 Task: Create a due date automation trigger when advanced on, on the tuesday of the week before a card is due add content with a name not containing resume at 11:00 AM.
Action: Mouse moved to (910, 152)
Screenshot: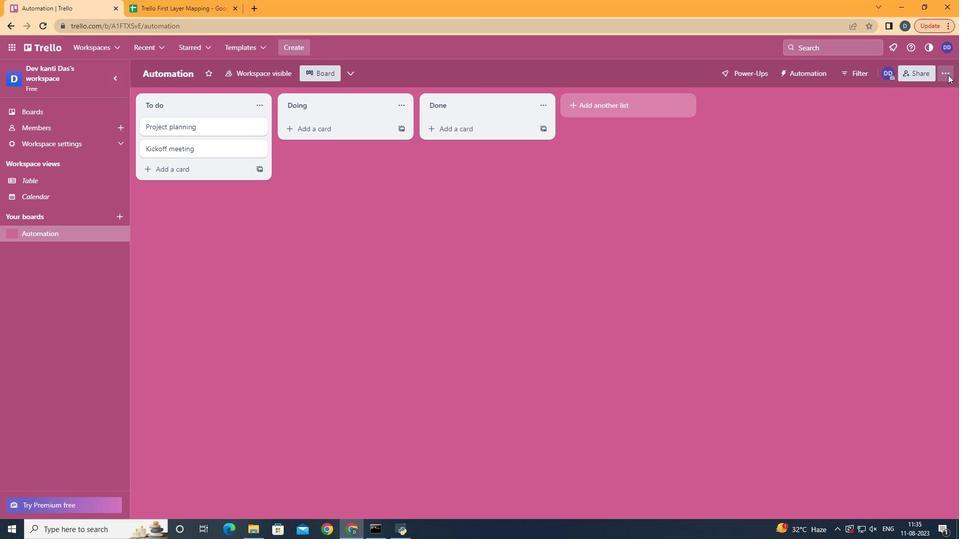 
Action: Mouse pressed left at (910, 152)
Screenshot: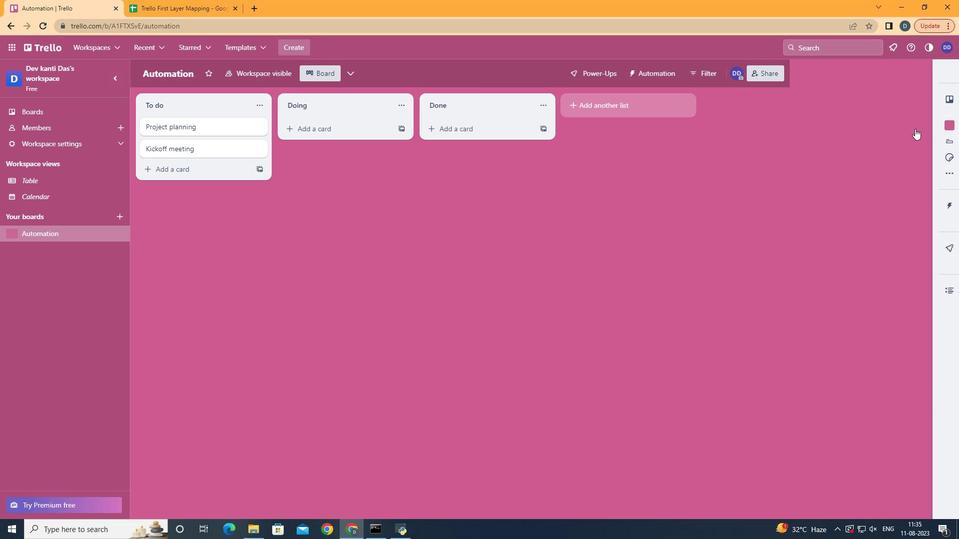 
Action: Mouse moved to (844, 251)
Screenshot: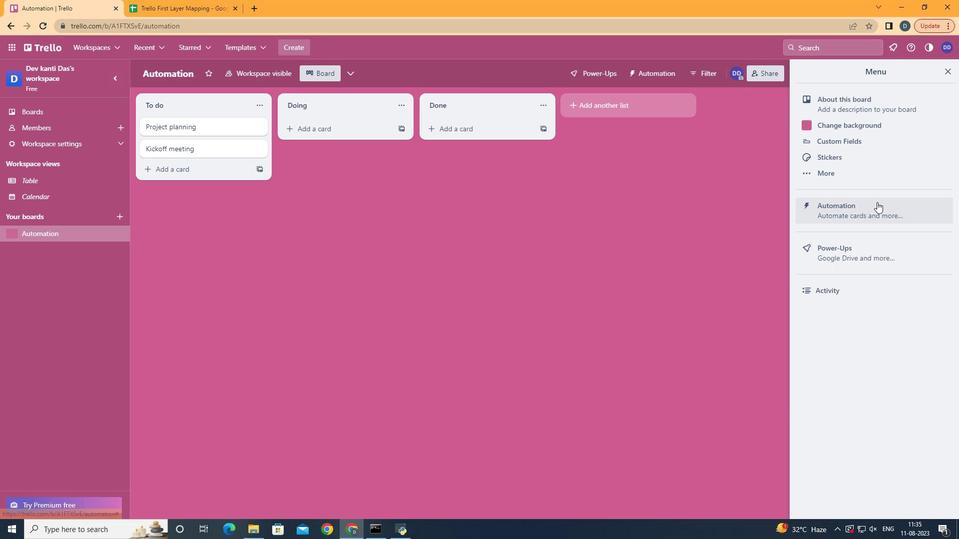 
Action: Mouse pressed left at (844, 251)
Screenshot: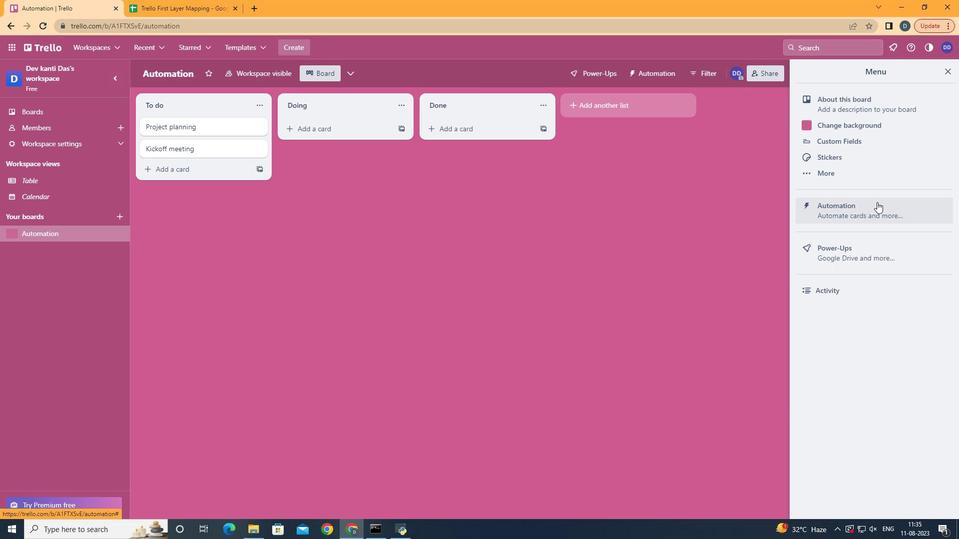 
Action: Mouse moved to (194, 253)
Screenshot: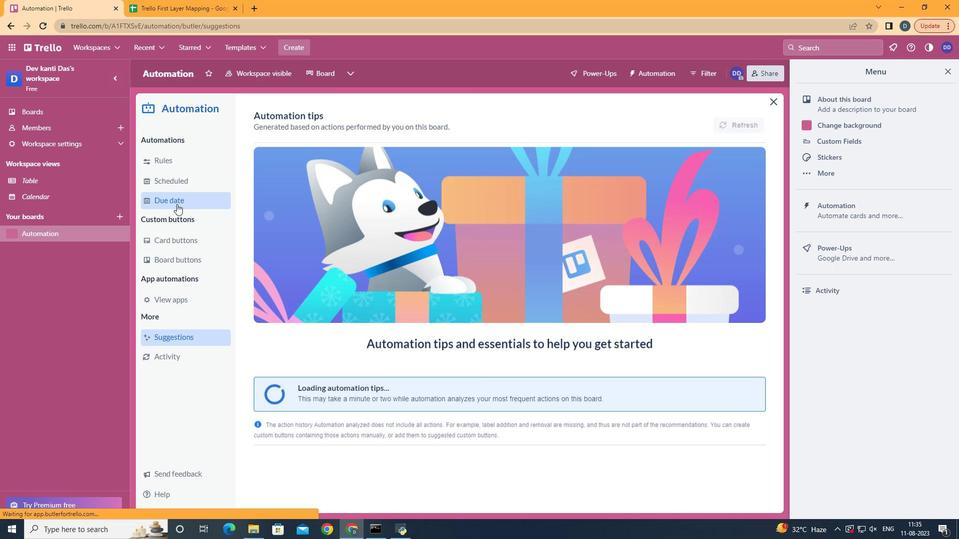 
Action: Mouse pressed left at (194, 253)
Screenshot: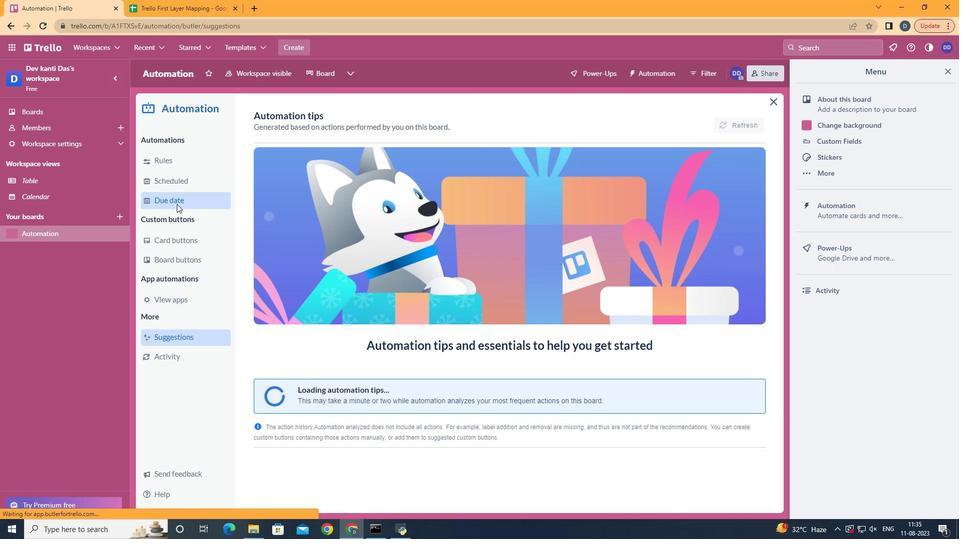 
Action: Mouse moved to (680, 185)
Screenshot: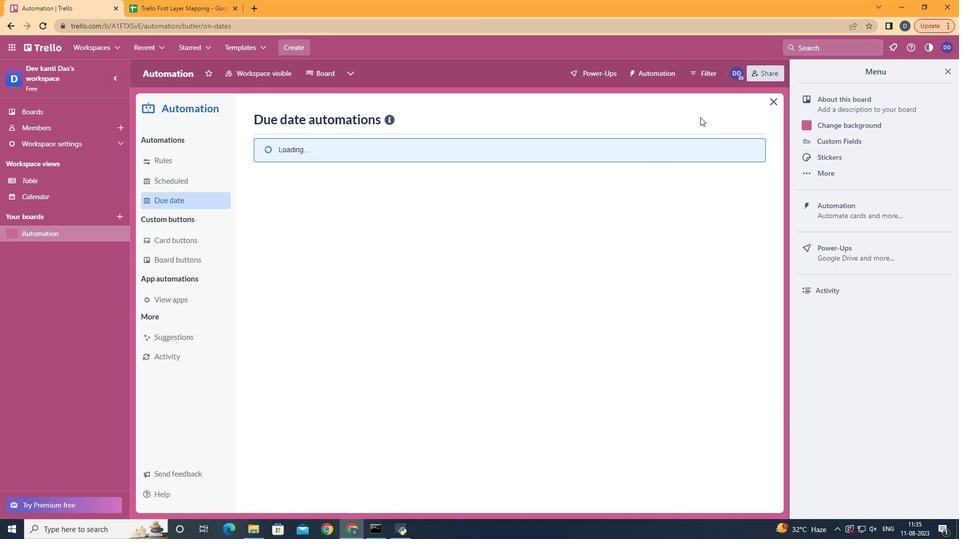 
Action: Mouse pressed left at (680, 185)
Screenshot: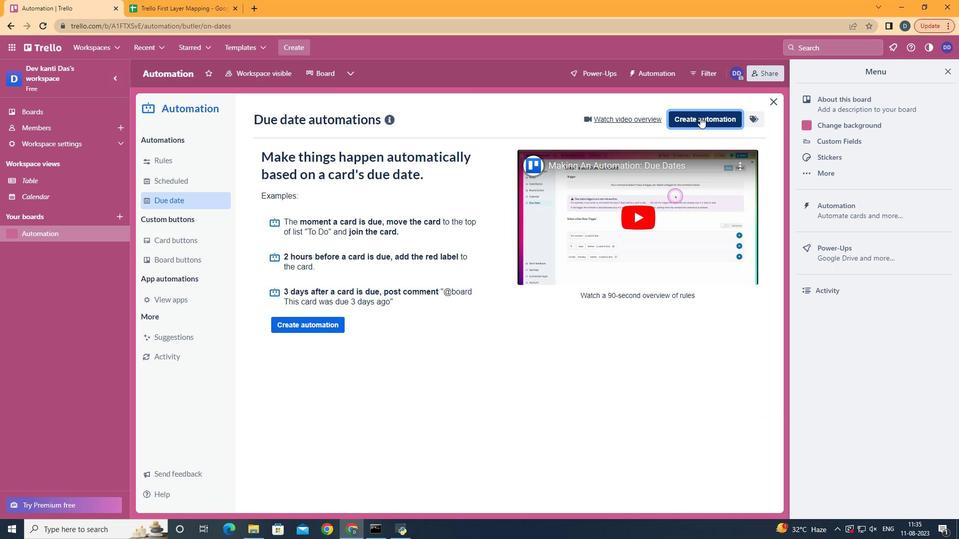
Action: Mouse moved to (543, 266)
Screenshot: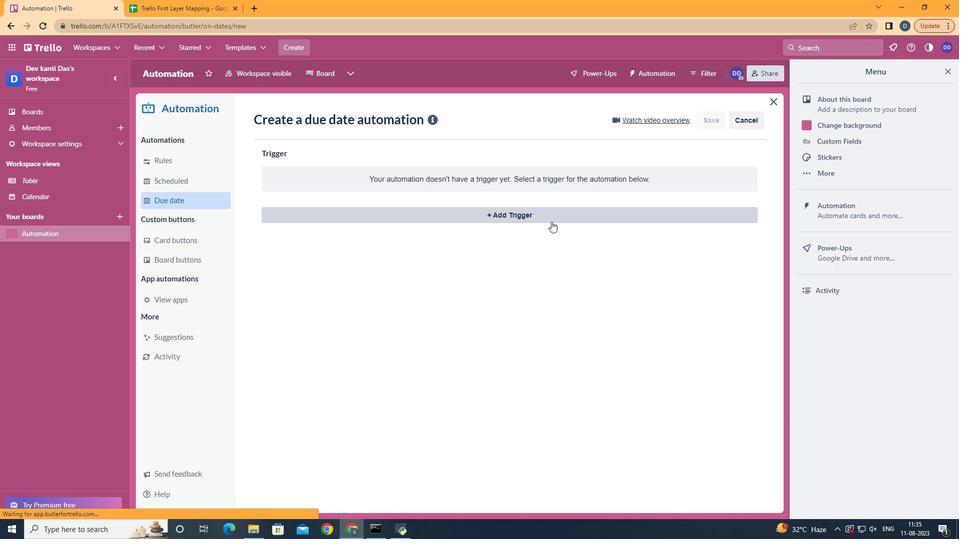 
Action: Mouse pressed left at (543, 266)
Screenshot: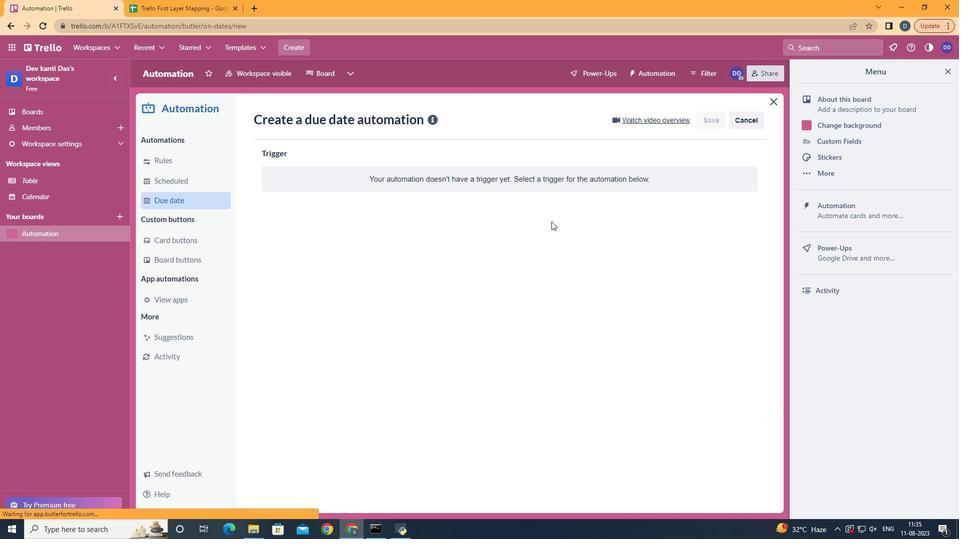 
Action: Mouse moved to (336, 315)
Screenshot: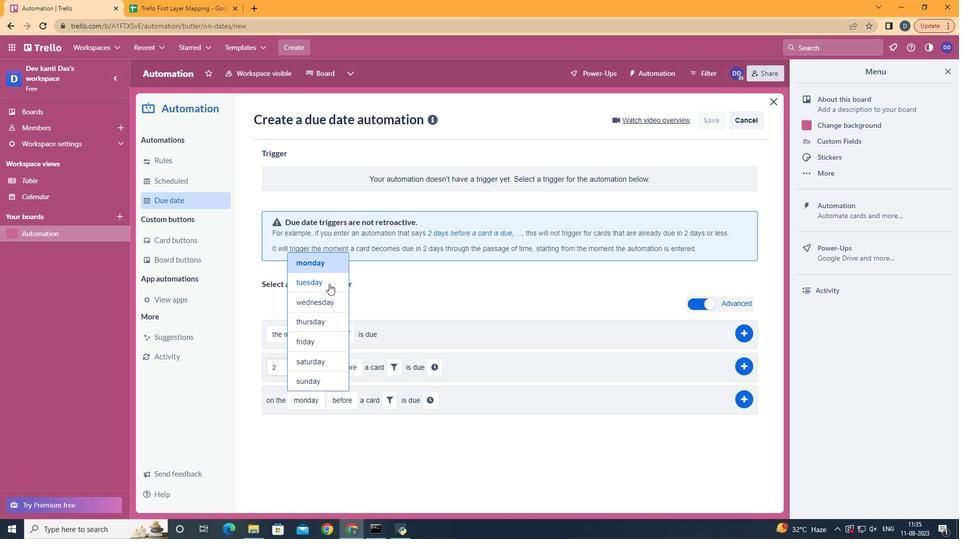 
Action: Mouse pressed left at (336, 315)
Screenshot: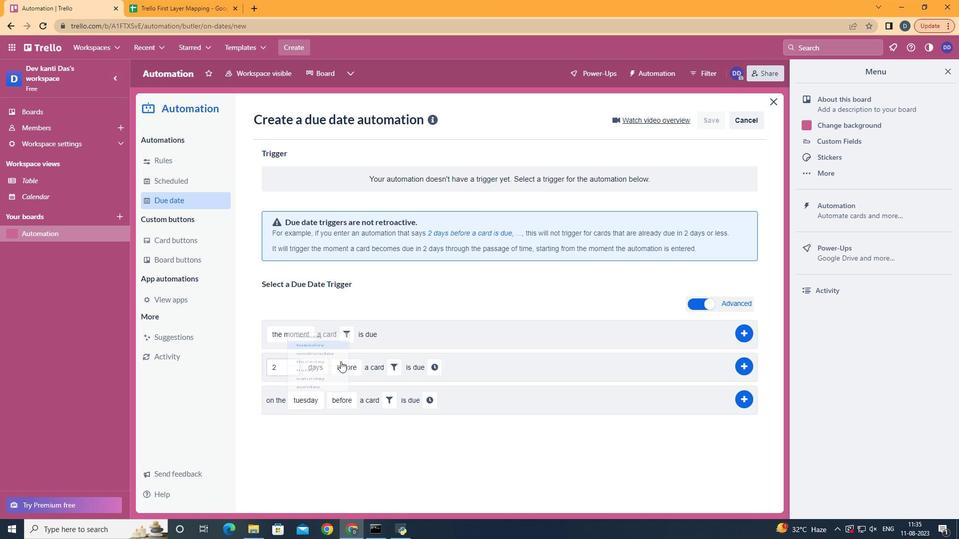 
Action: Mouse moved to (357, 470)
Screenshot: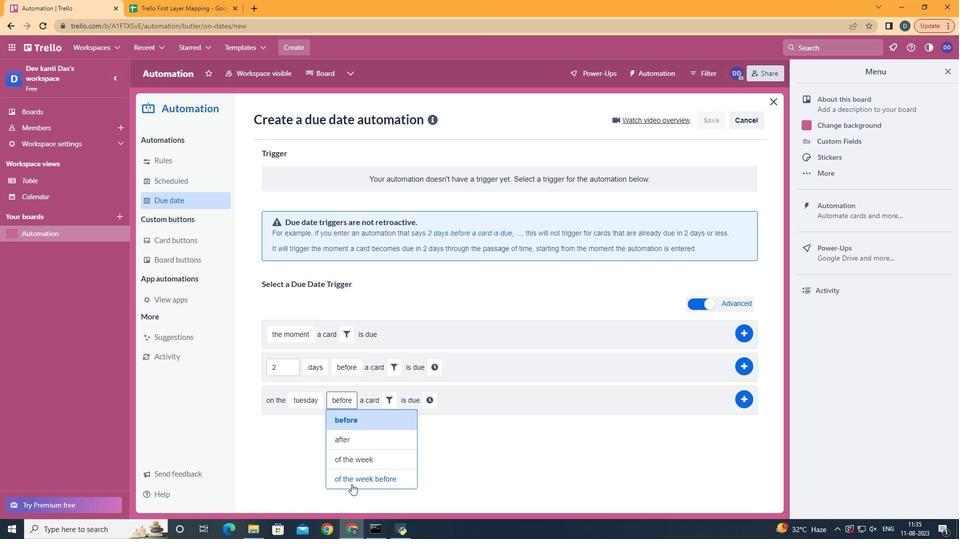 
Action: Mouse pressed left at (357, 470)
Screenshot: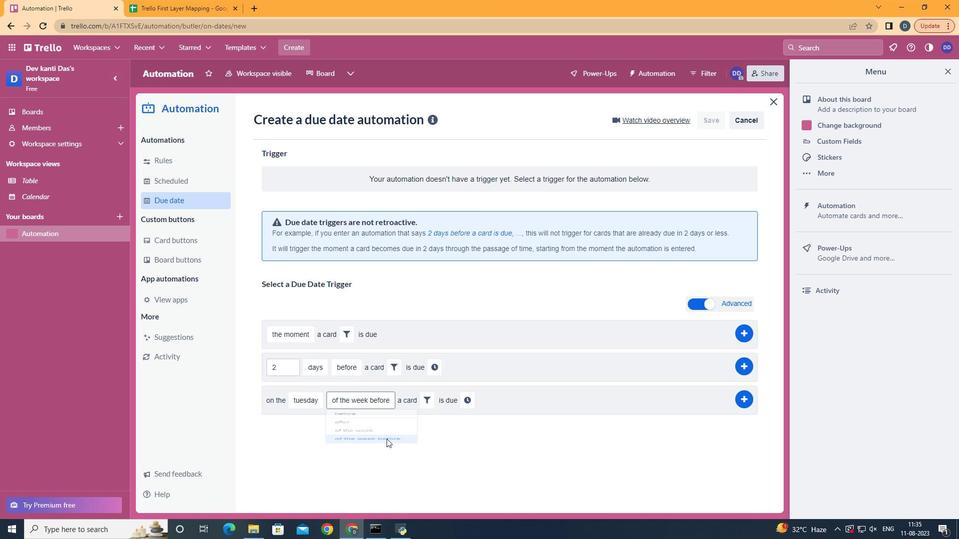 
Action: Mouse moved to (432, 403)
Screenshot: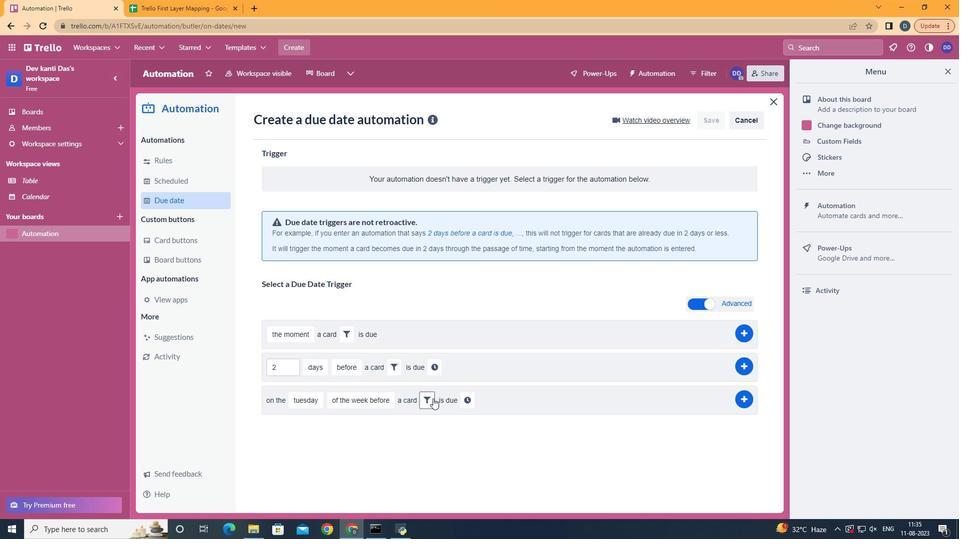 
Action: Mouse pressed left at (432, 403)
Screenshot: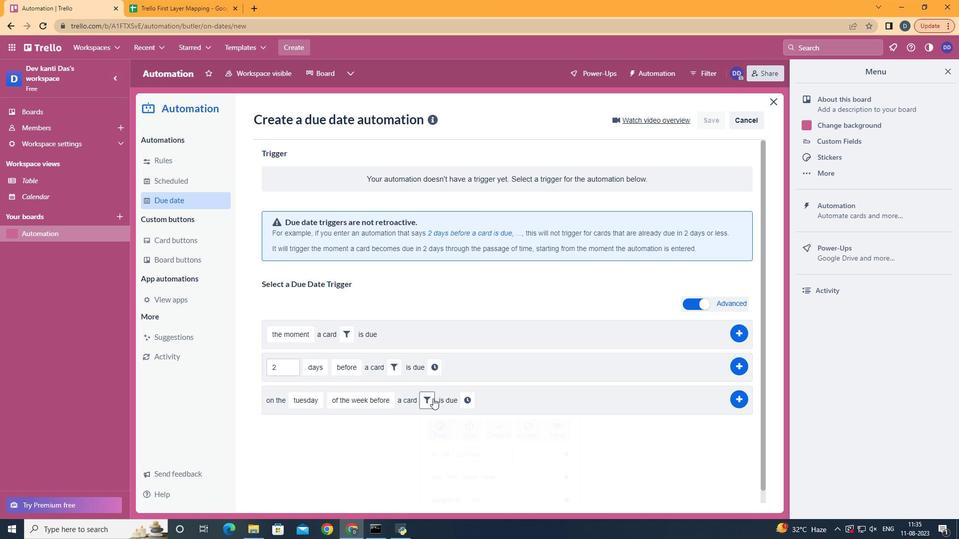 
Action: Mouse moved to (542, 427)
Screenshot: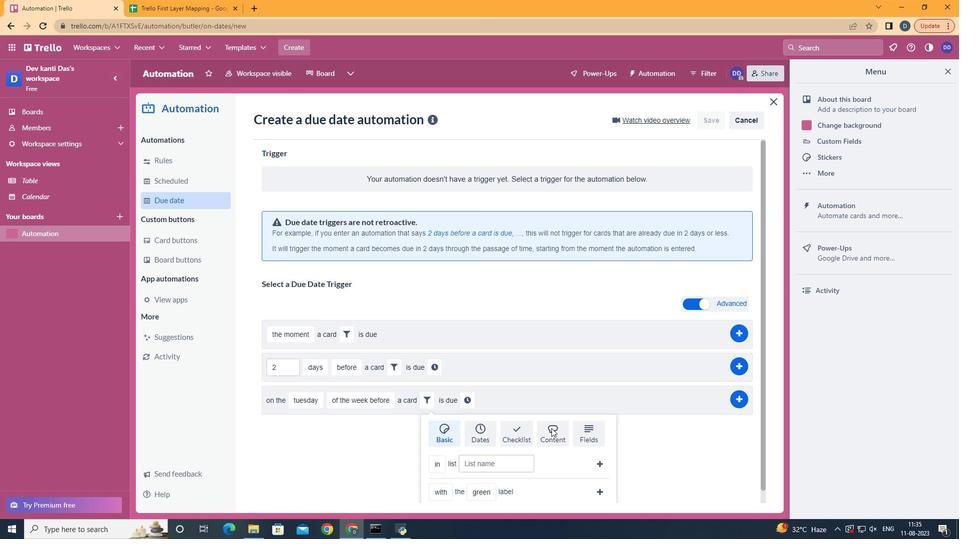 
Action: Mouse pressed left at (542, 427)
Screenshot: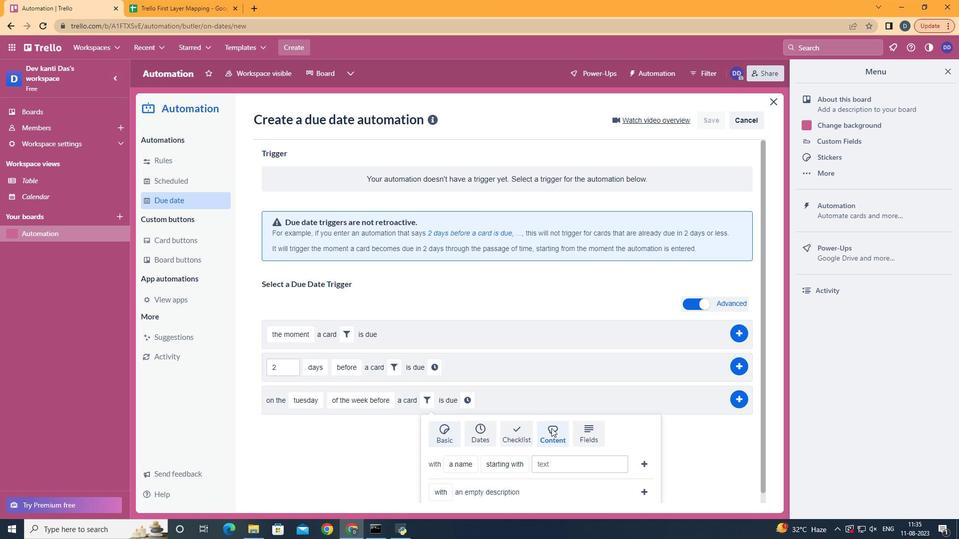 
Action: Mouse moved to (515, 439)
Screenshot: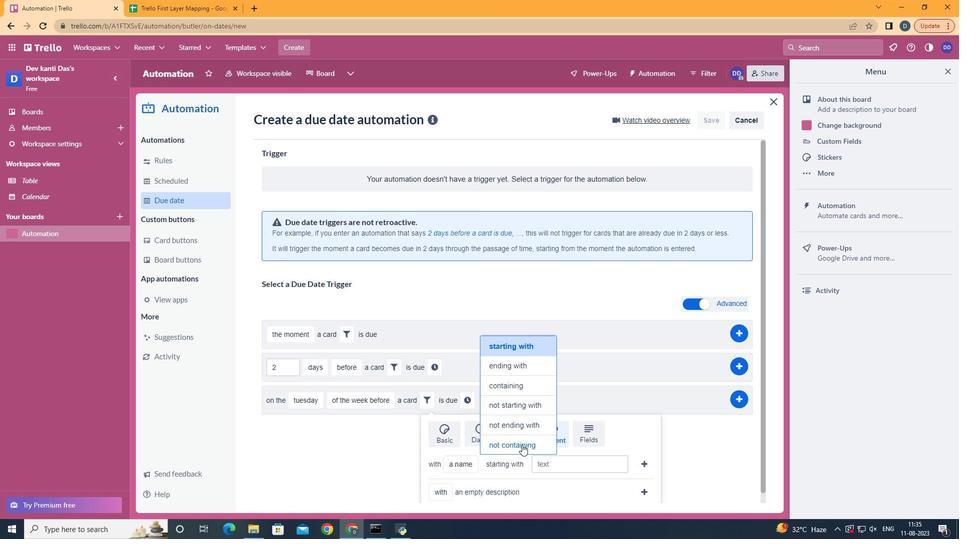 
Action: Mouse pressed left at (515, 439)
Screenshot: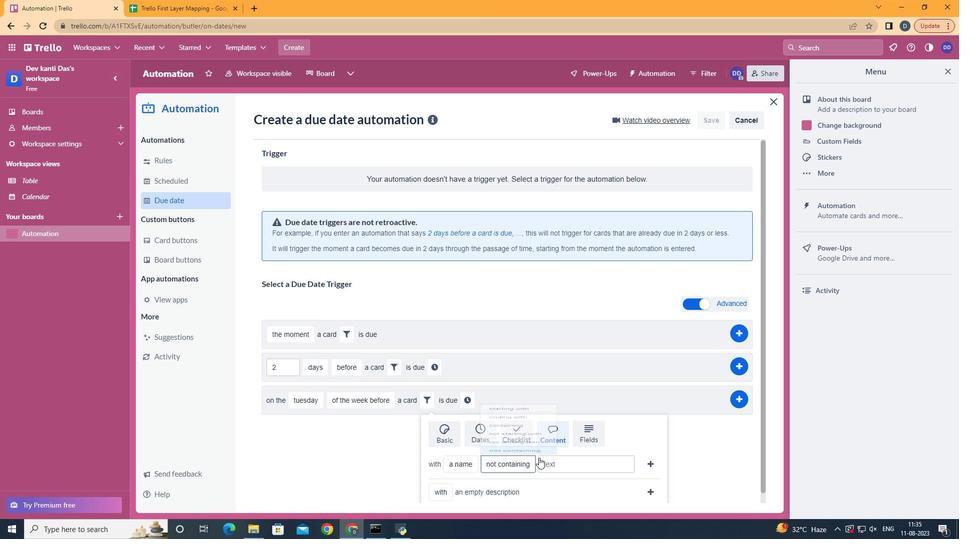 
Action: Mouse moved to (570, 465)
Screenshot: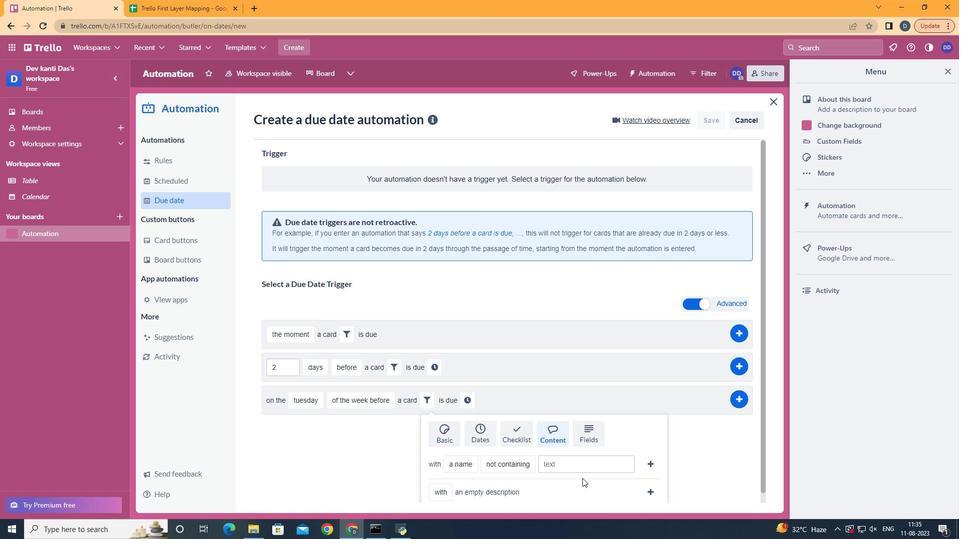 
Action: Mouse pressed left at (570, 465)
Screenshot: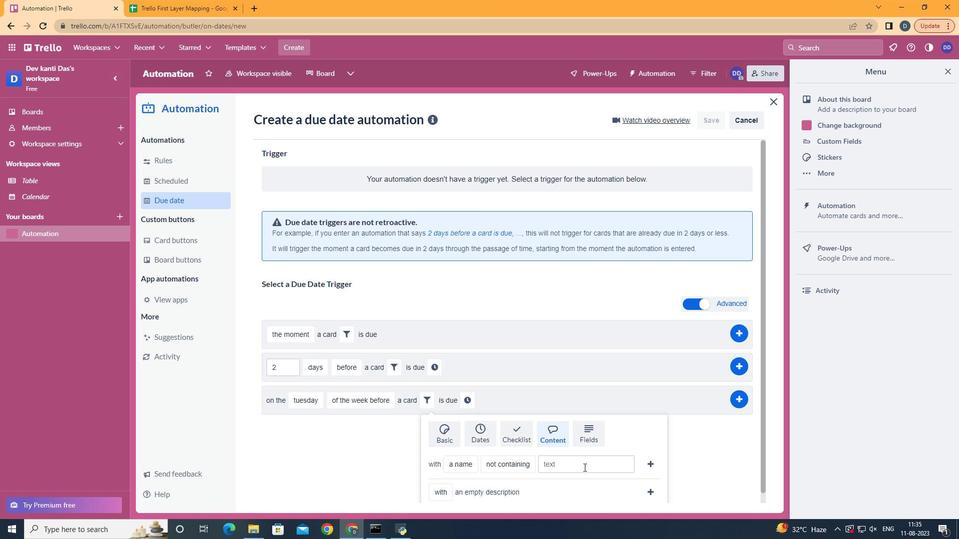 
Action: Mouse moved to (572, 457)
Screenshot: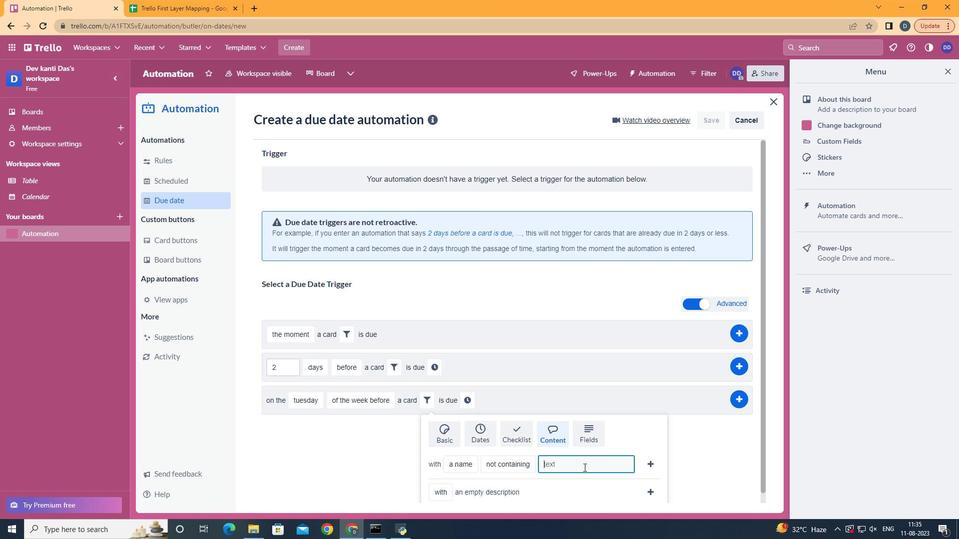 
Action: Mouse pressed left at (572, 457)
Screenshot: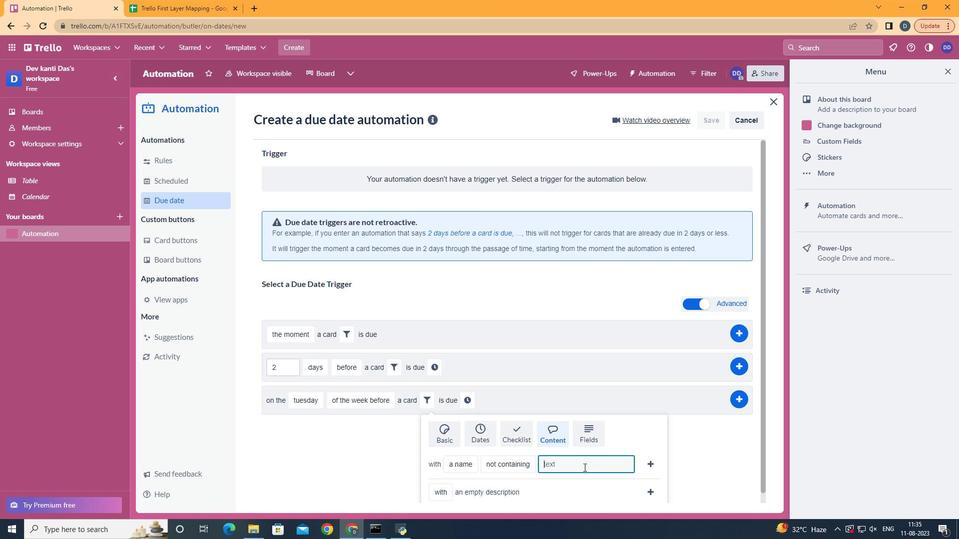 
Action: Key pressed resume
Screenshot: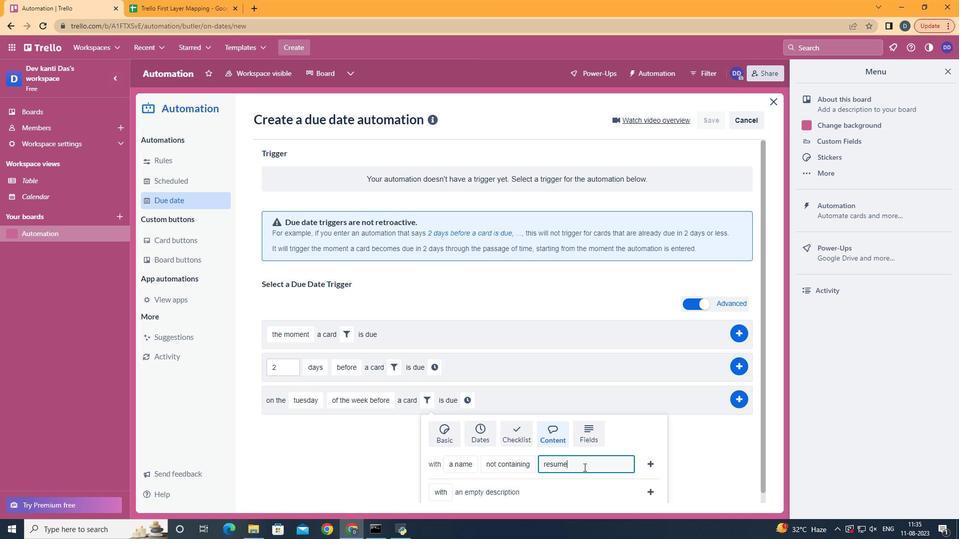 
Action: Mouse moved to (629, 452)
Screenshot: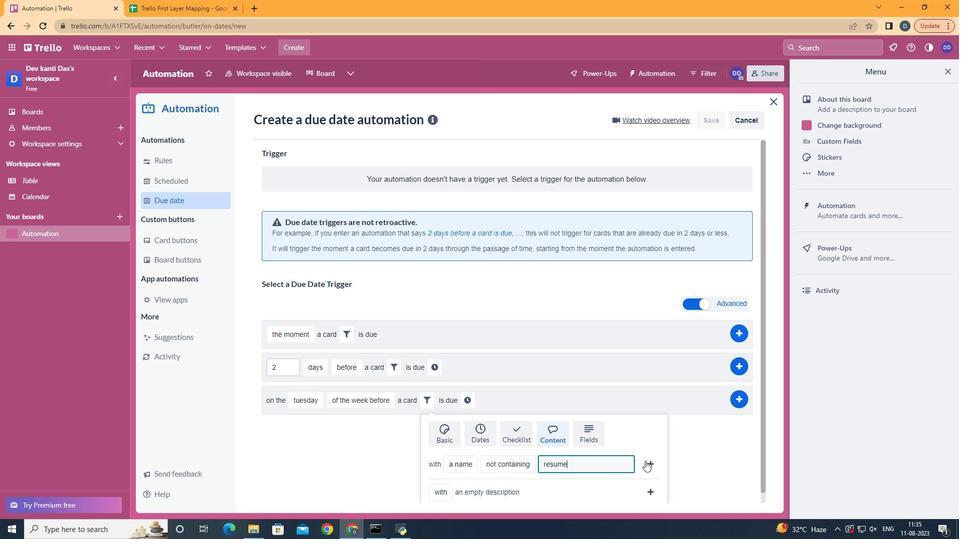 
Action: Mouse pressed left at (629, 452)
Screenshot: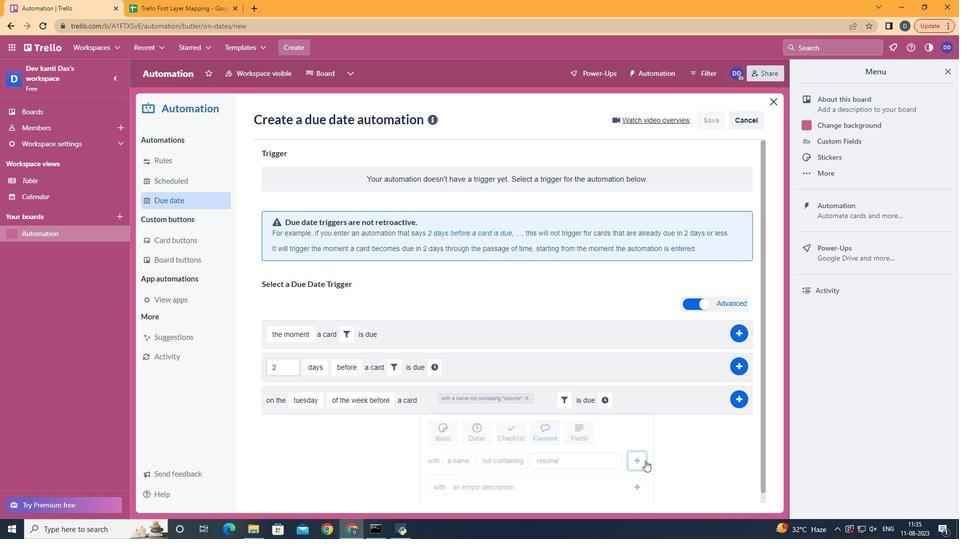 
Action: Mouse moved to (592, 403)
Screenshot: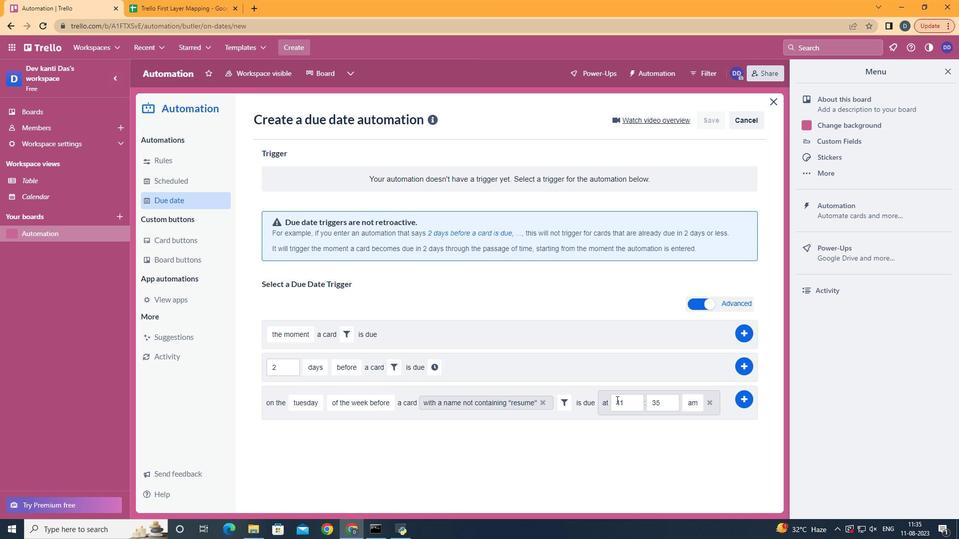 
Action: Mouse pressed left at (592, 403)
Screenshot: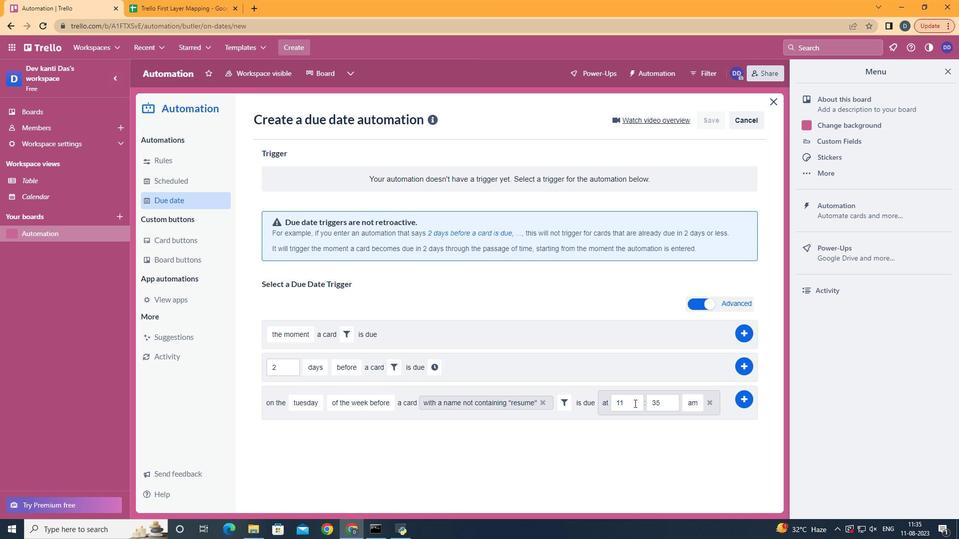 
Action: Mouse moved to (648, 408)
Screenshot: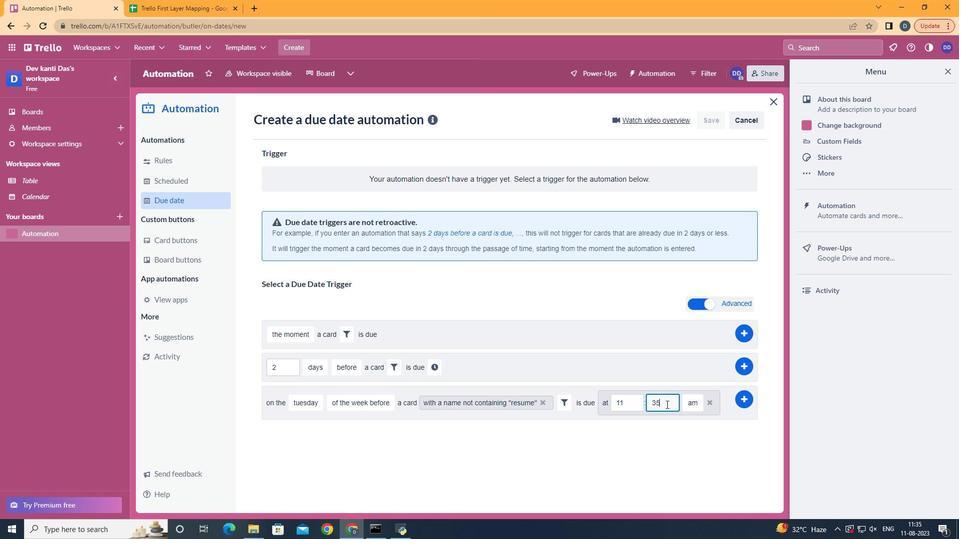 
Action: Mouse pressed left at (648, 408)
Screenshot: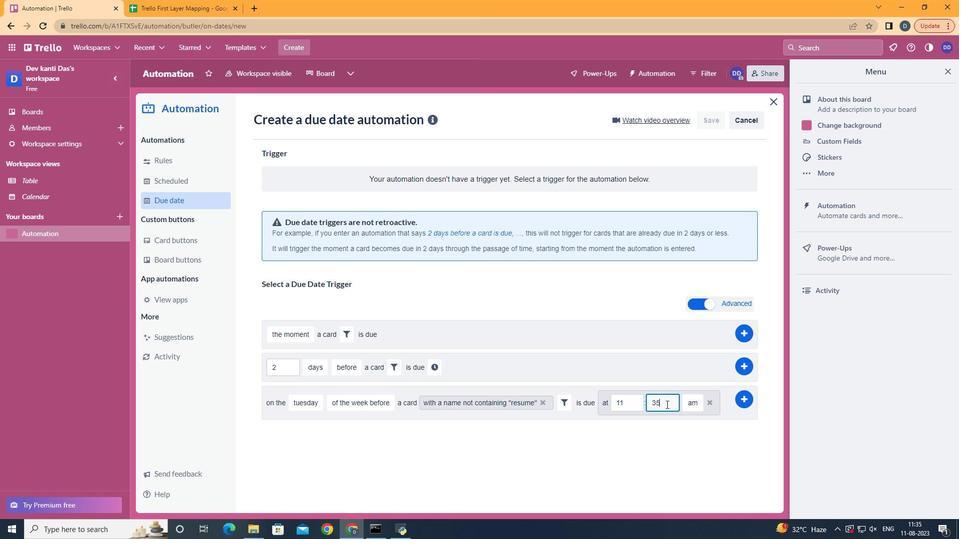 
Action: Key pressed <Key.backspace>00<Key.backspace><Key.backspace><Key.backspace>00
Screenshot: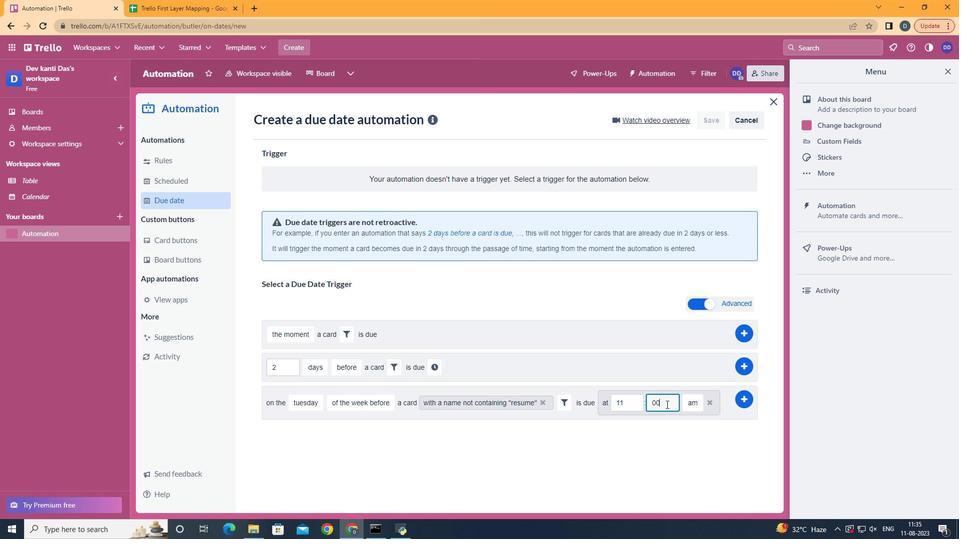 
Action: Mouse moved to (724, 398)
Screenshot: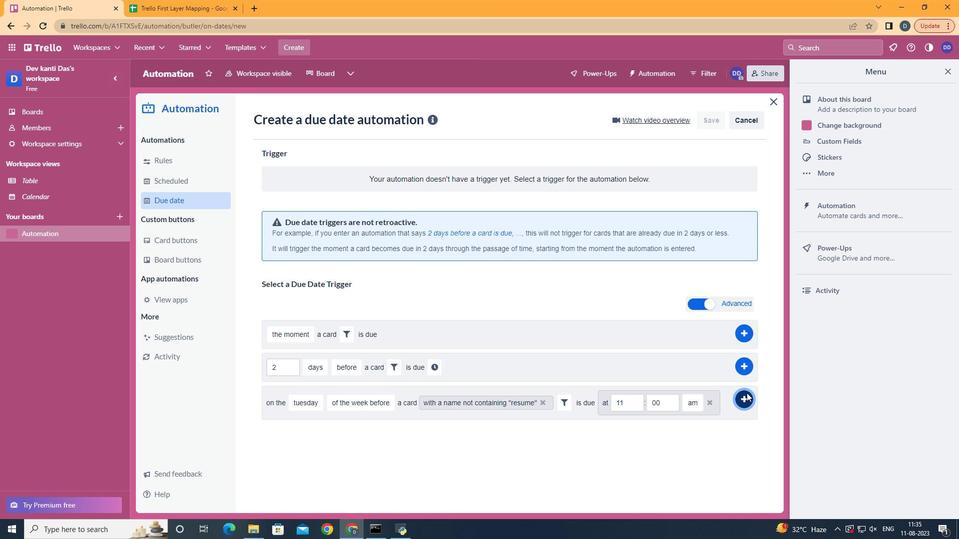 
Action: Mouse pressed left at (724, 398)
Screenshot: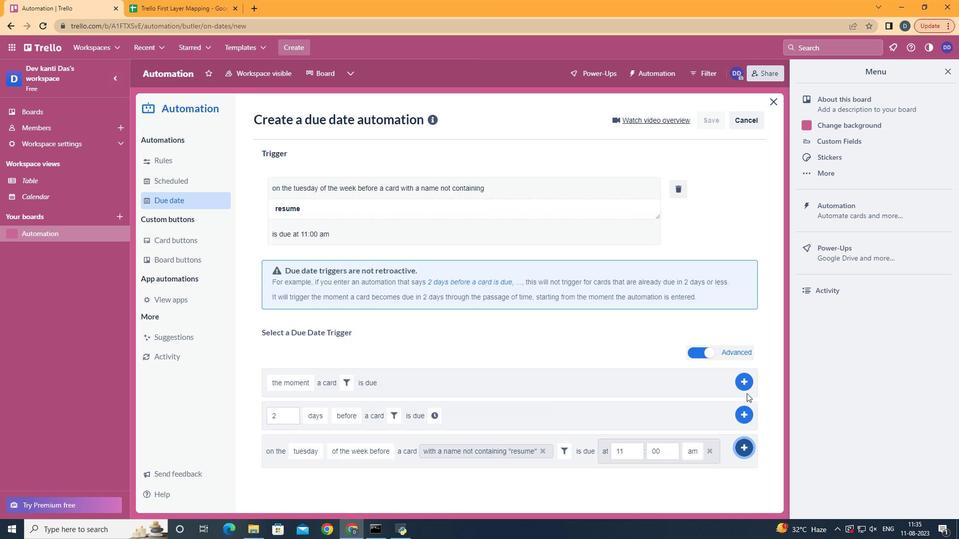 
Action: Mouse moved to (723, 399)
Screenshot: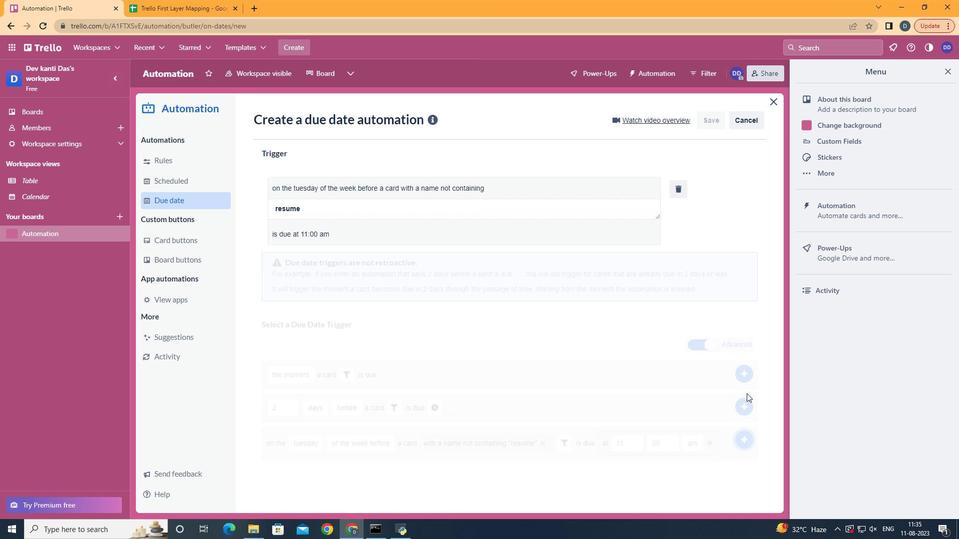 
